 Task: Use Servo Movement 01 Effect in this video Movie B.mp4
Action: Mouse moved to (168, 110)
Screenshot: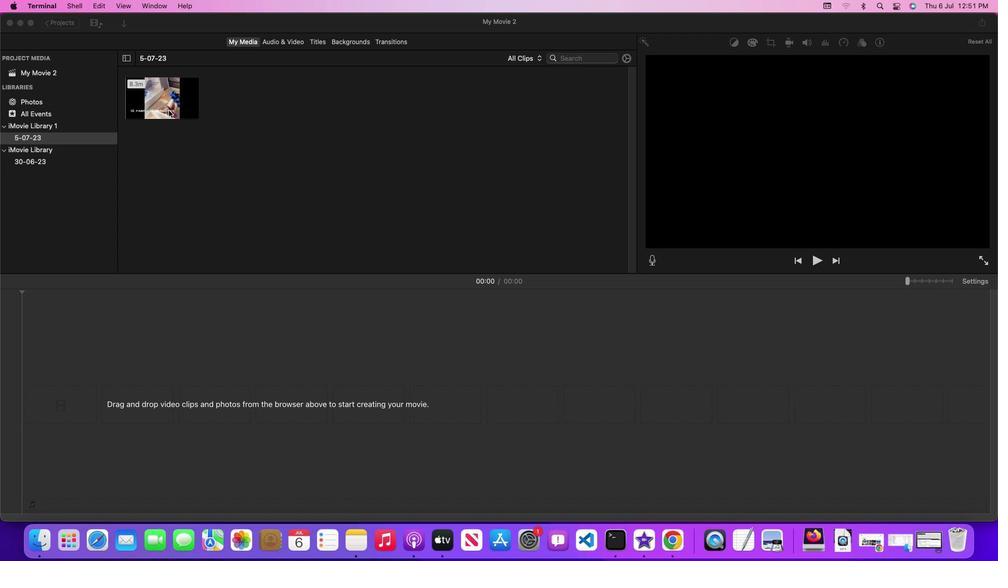 
Action: Mouse pressed left at (168, 110)
Screenshot: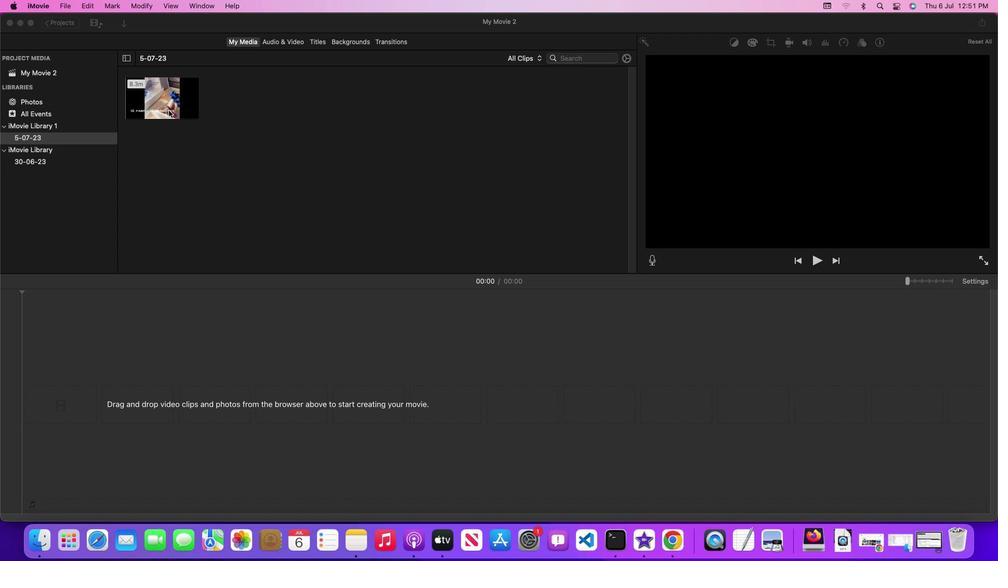 
Action: Mouse pressed left at (168, 110)
Screenshot: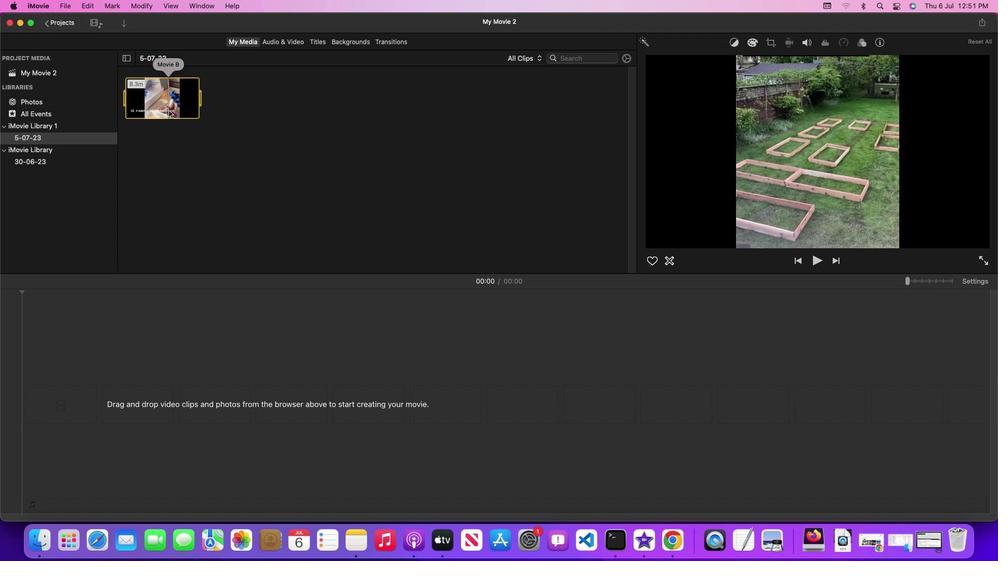 
Action: Mouse moved to (291, 40)
Screenshot: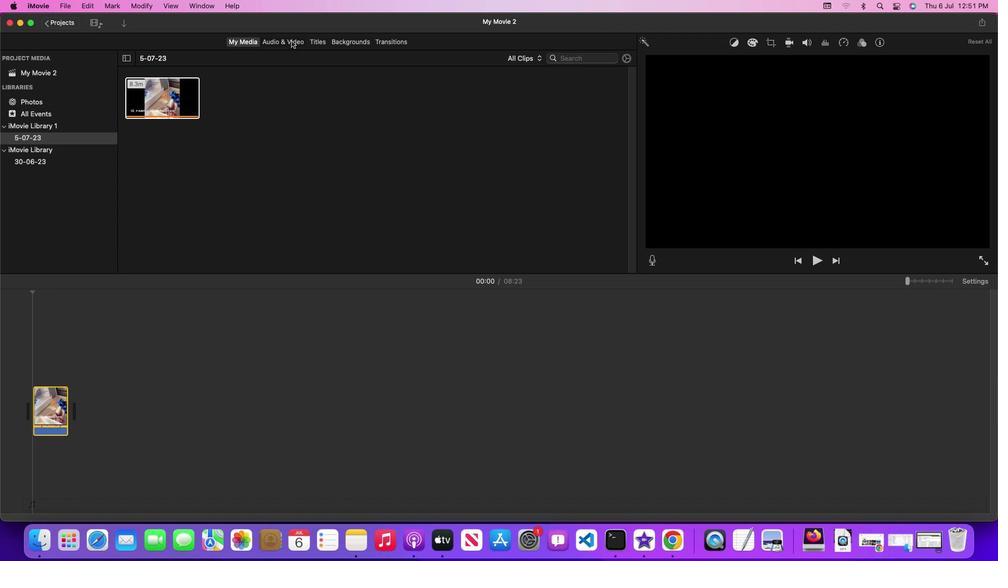 
Action: Mouse pressed left at (291, 40)
Screenshot: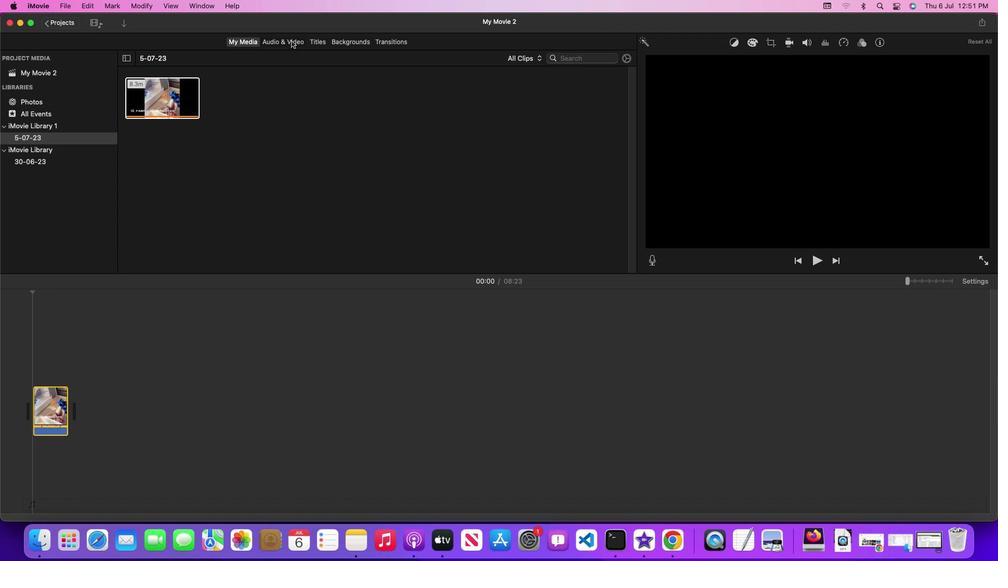 
Action: Mouse moved to (634, 139)
Screenshot: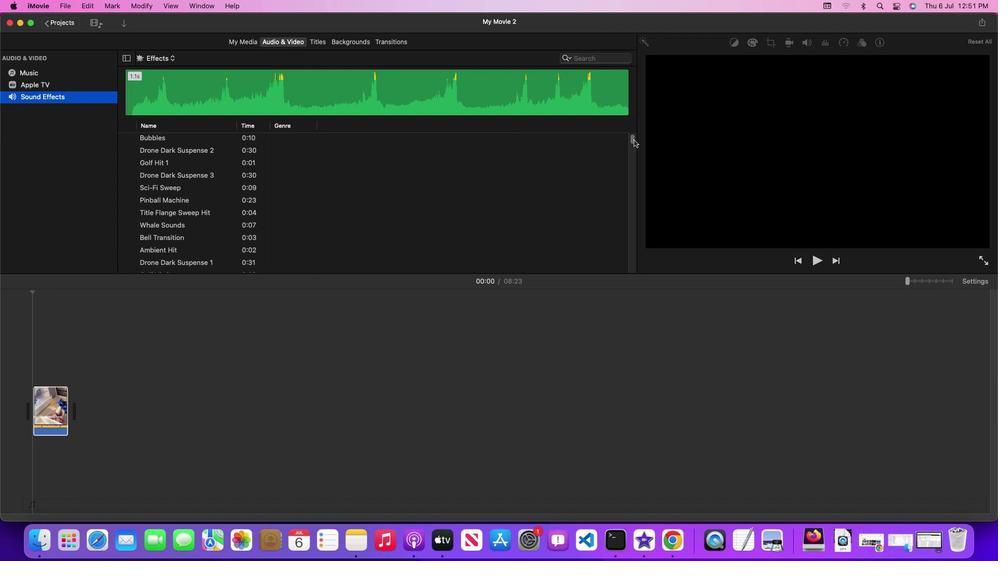 
Action: Mouse pressed left at (634, 139)
Screenshot: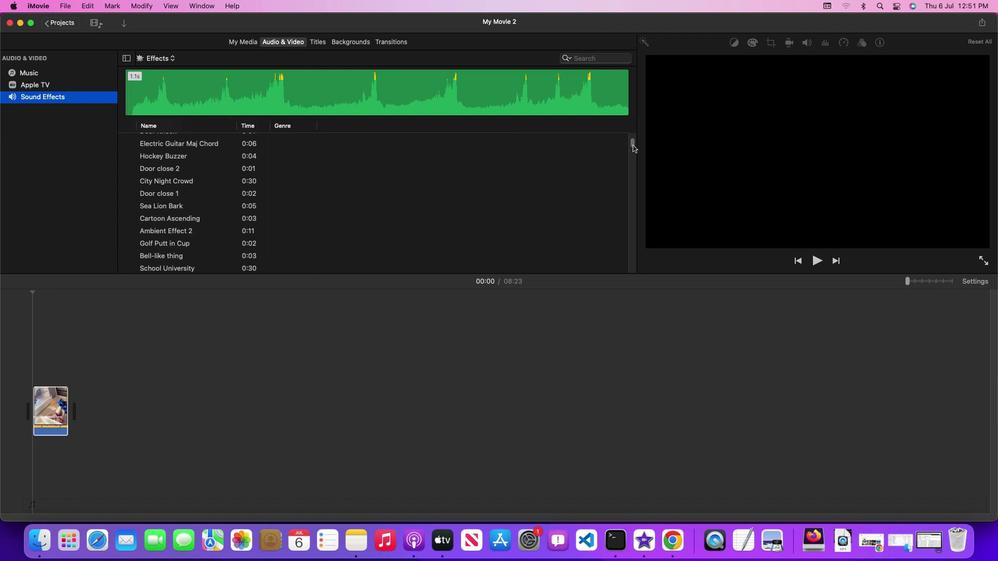 
Action: Mouse moved to (517, 214)
Screenshot: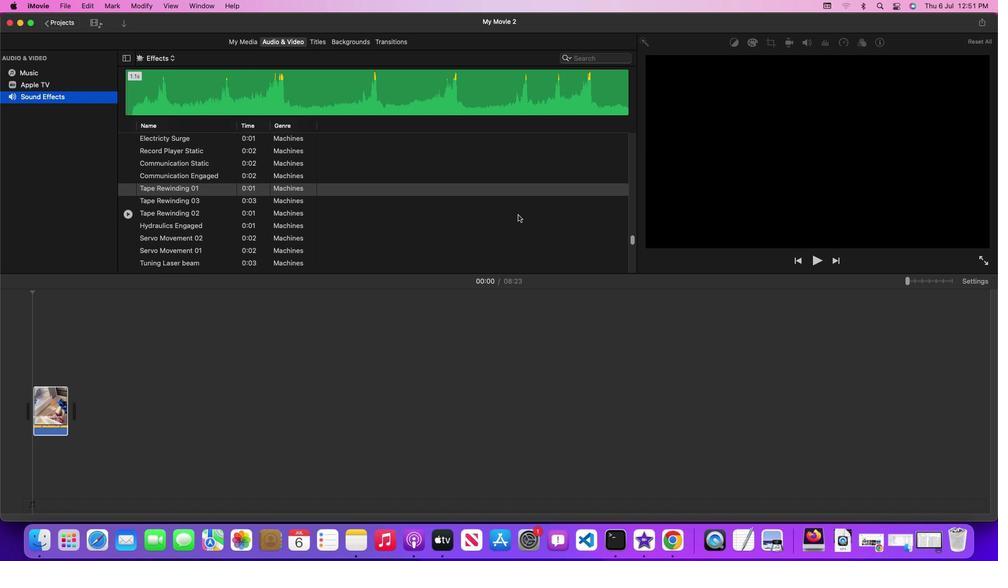 
Action: Mouse scrolled (517, 214) with delta (0, 0)
Screenshot: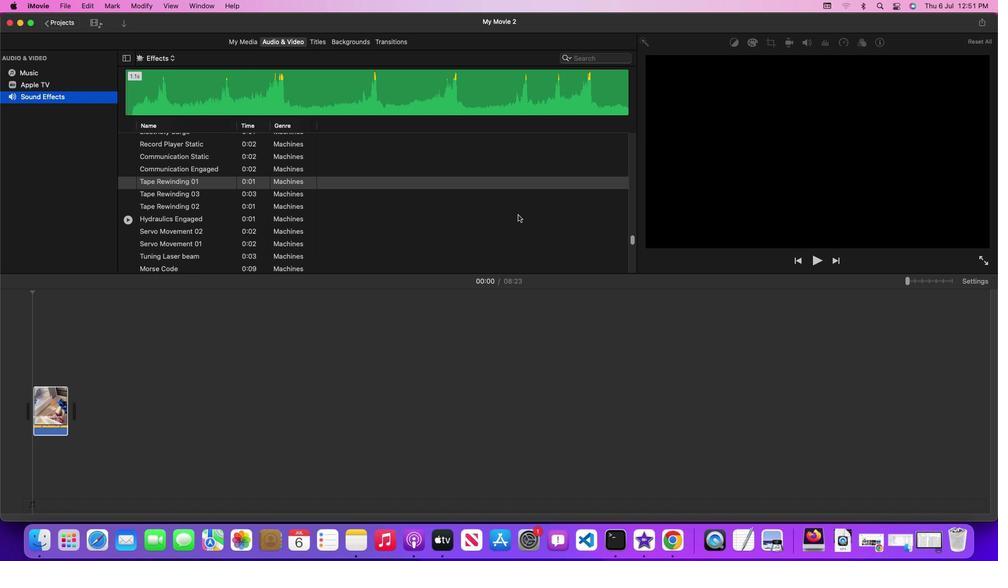 
Action: Mouse scrolled (517, 214) with delta (0, 0)
Screenshot: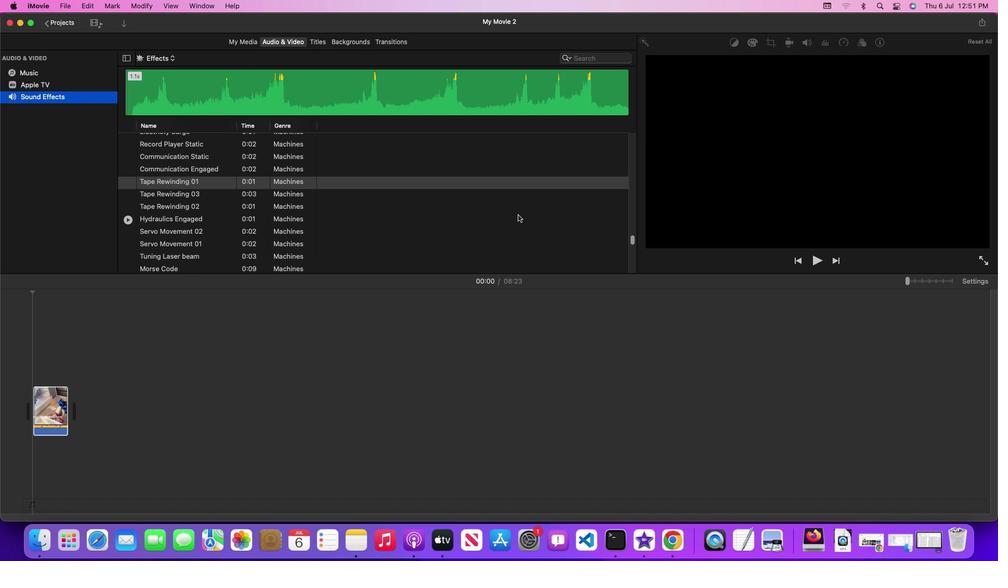 
Action: Mouse scrolled (517, 214) with delta (0, 0)
Screenshot: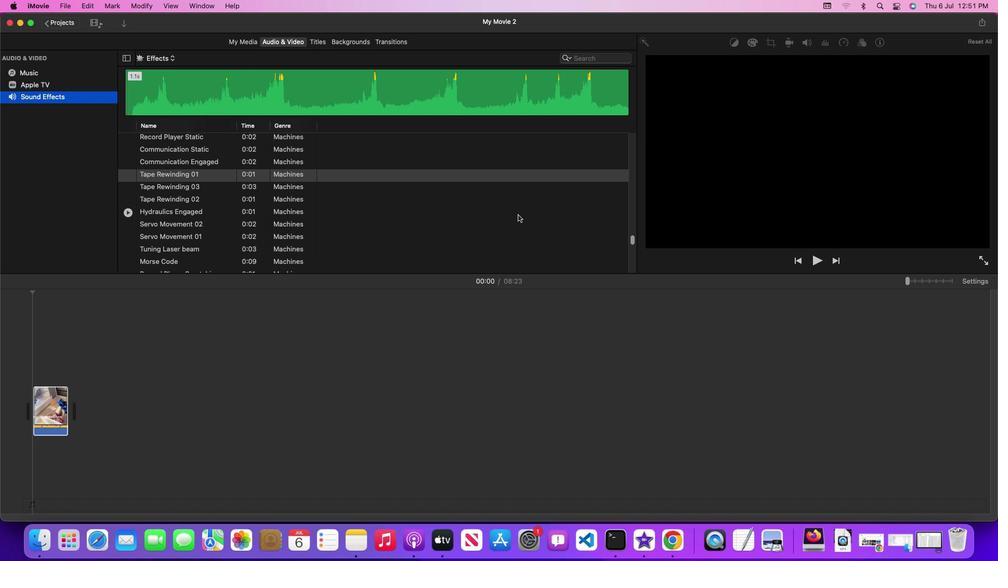 
Action: Mouse scrolled (517, 214) with delta (0, 0)
Screenshot: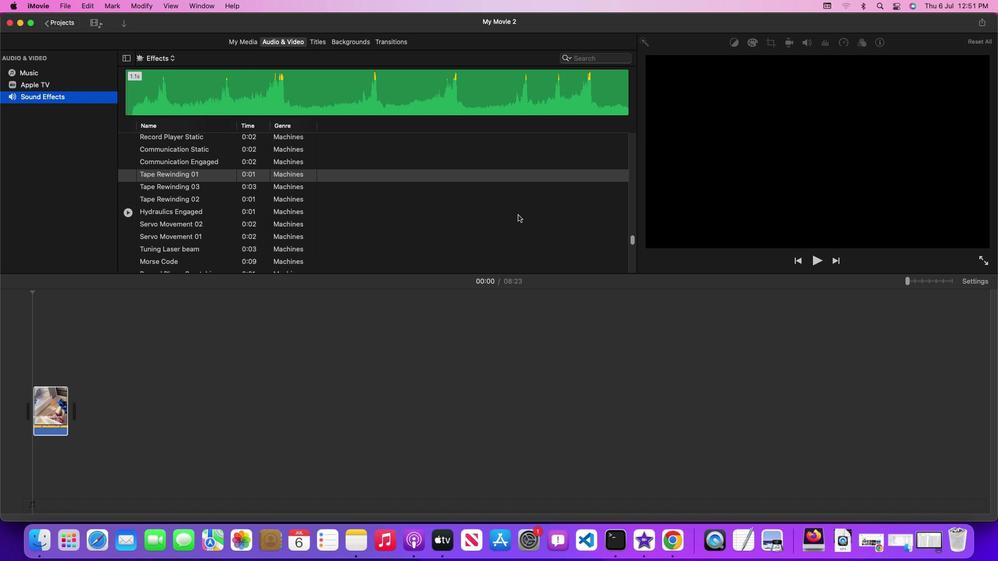 
Action: Mouse scrolled (517, 214) with delta (0, 0)
Screenshot: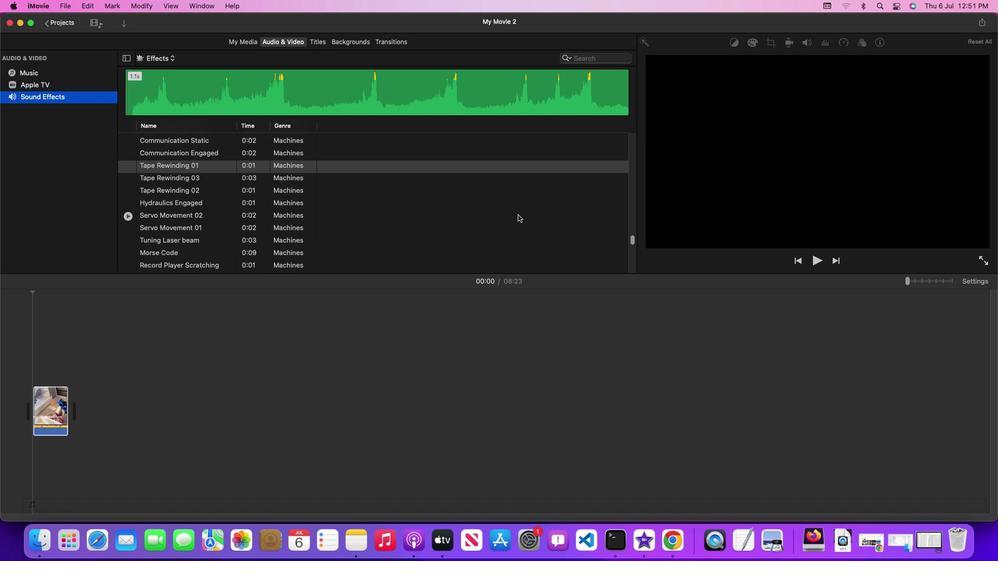 
Action: Mouse scrolled (517, 214) with delta (0, 0)
Screenshot: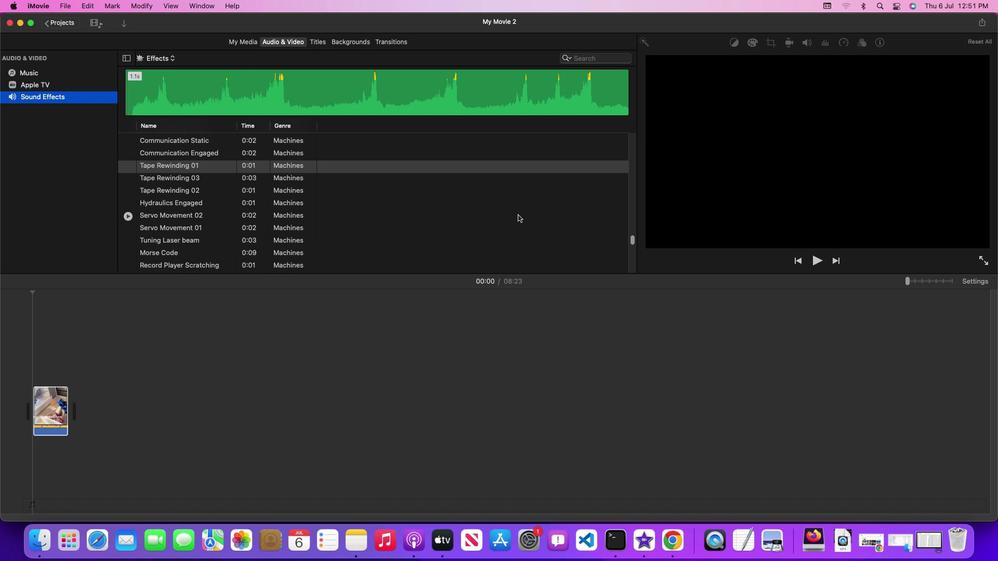 
Action: Mouse scrolled (517, 214) with delta (0, 0)
Screenshot: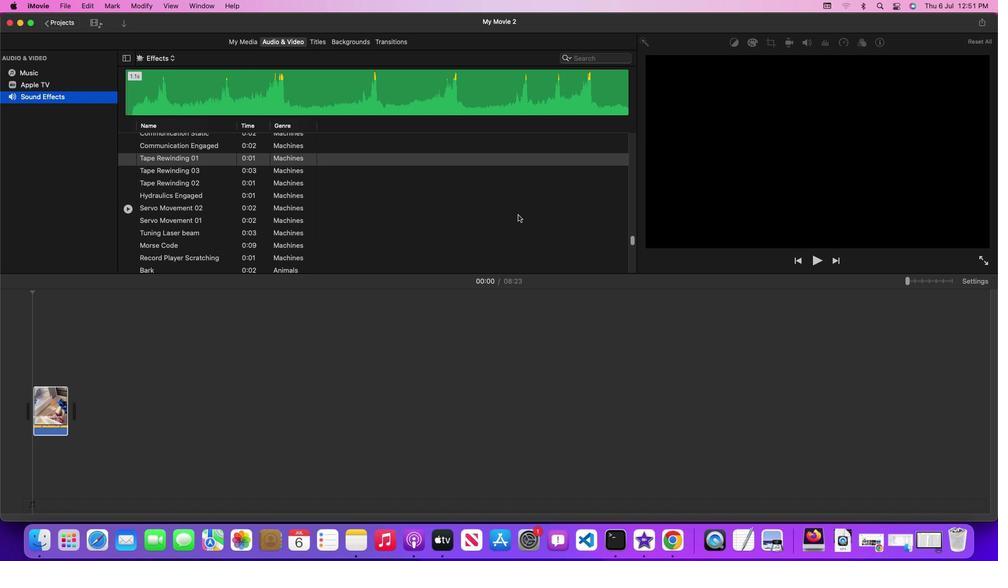 
Action: Mouse scrolled (517, 214) with delta (0, 0)
Screenshot: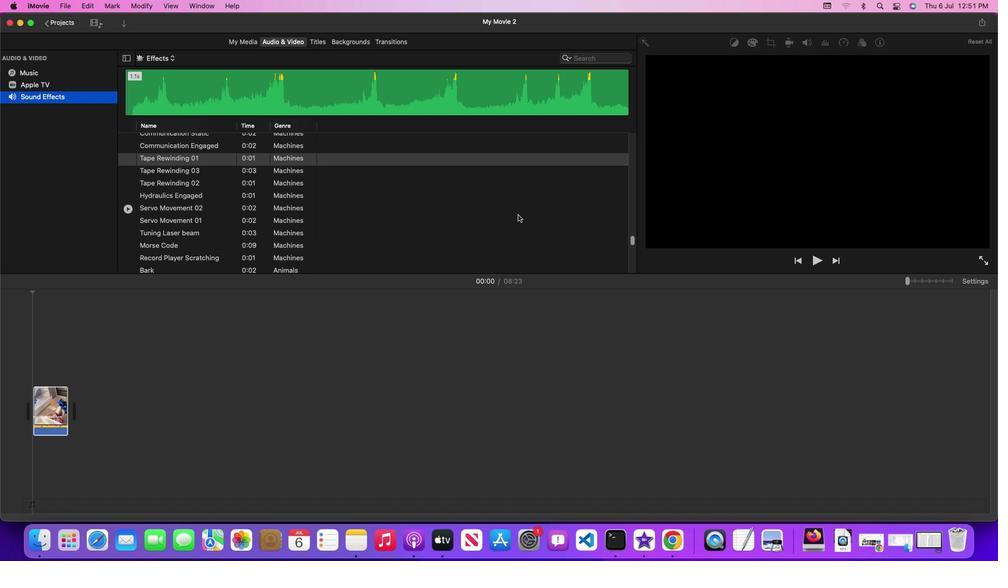 
Action: Mouse scrolled (517, 214) with delta (0, 0)
Screenshot: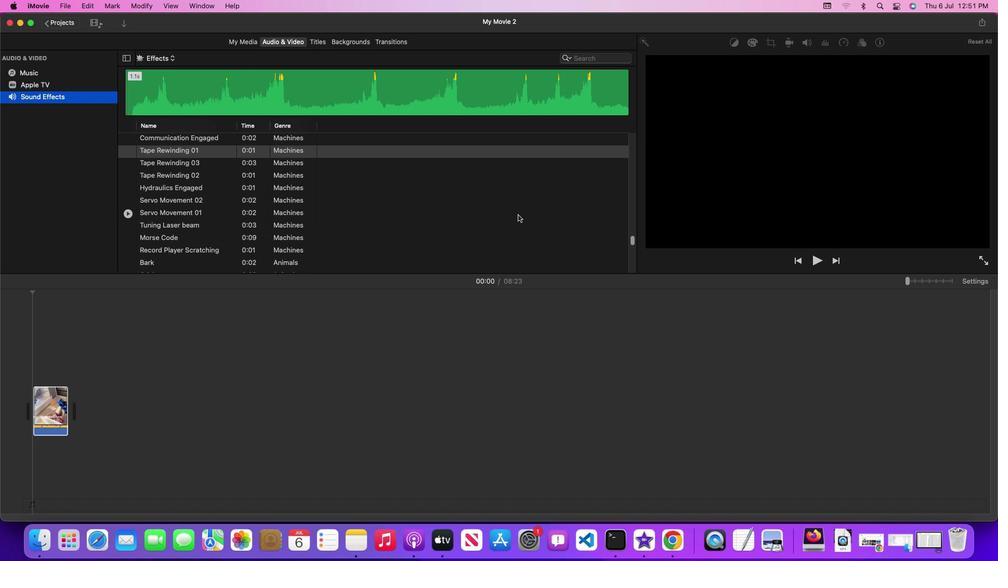 
Action: Mouse scrolled (517, 214) with delta (0, 0)
Screenshot: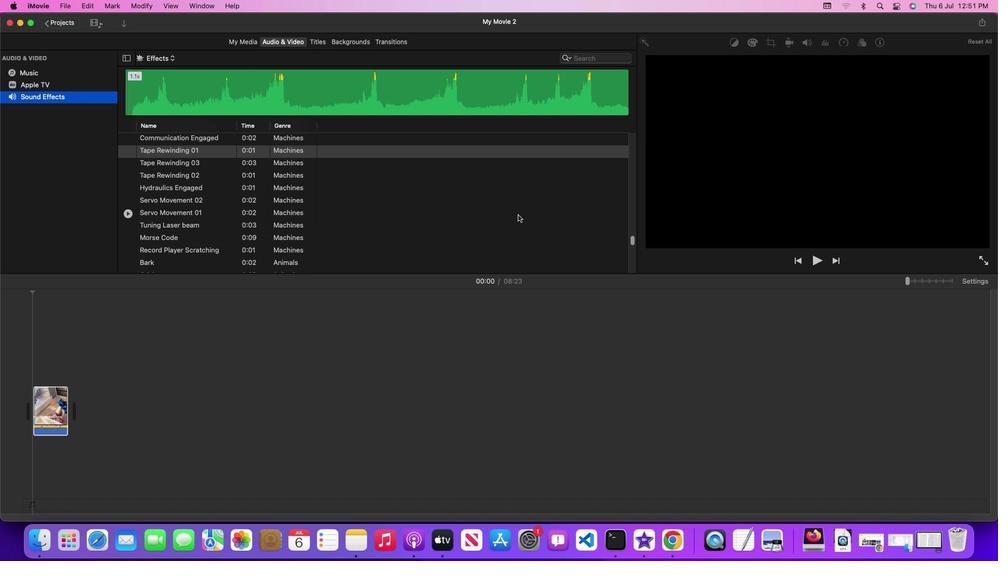 
Action: Mouse moved to (287, 212)
Screenshot: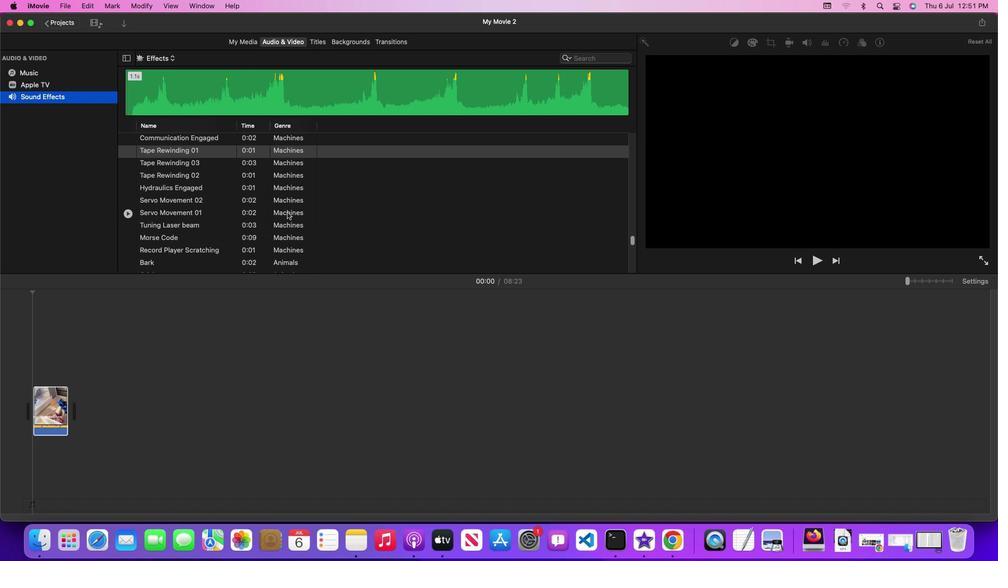 
Action: Mouse pressed left at (287, 212)
Screenshot: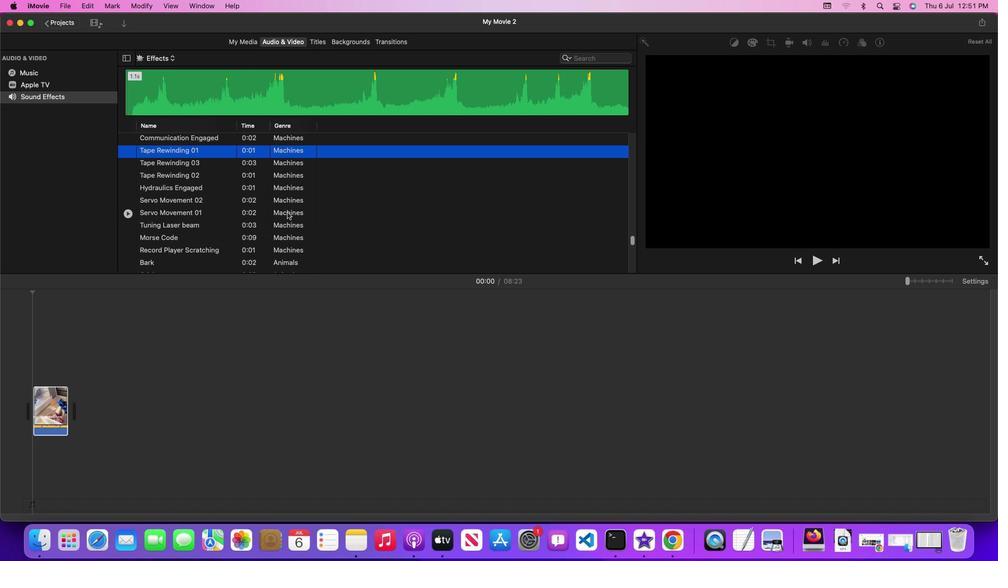 
Action: Mouse moved to (294, 213)
Screenshot: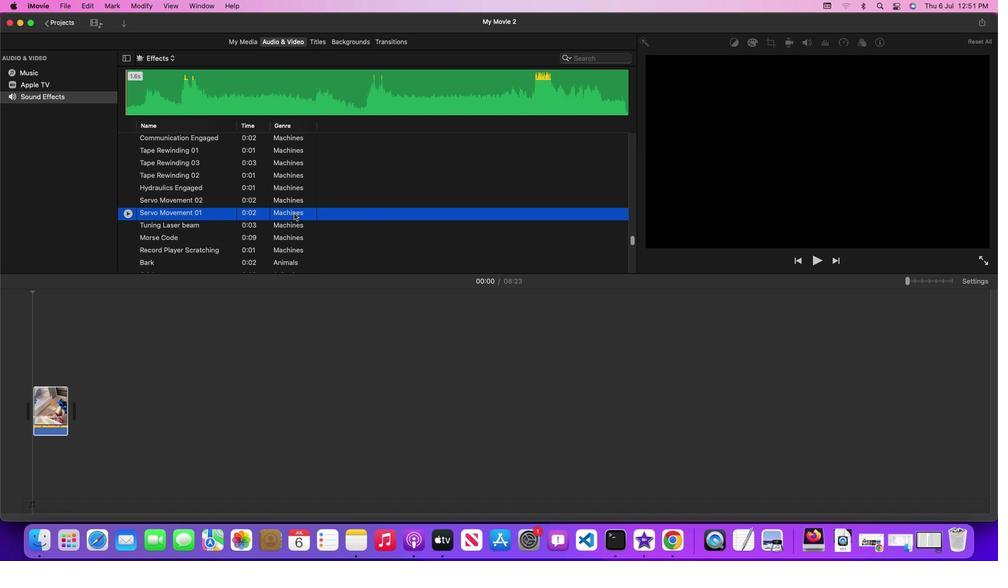 
Action: Mouse pressed left at (294, 213)
Screenshot: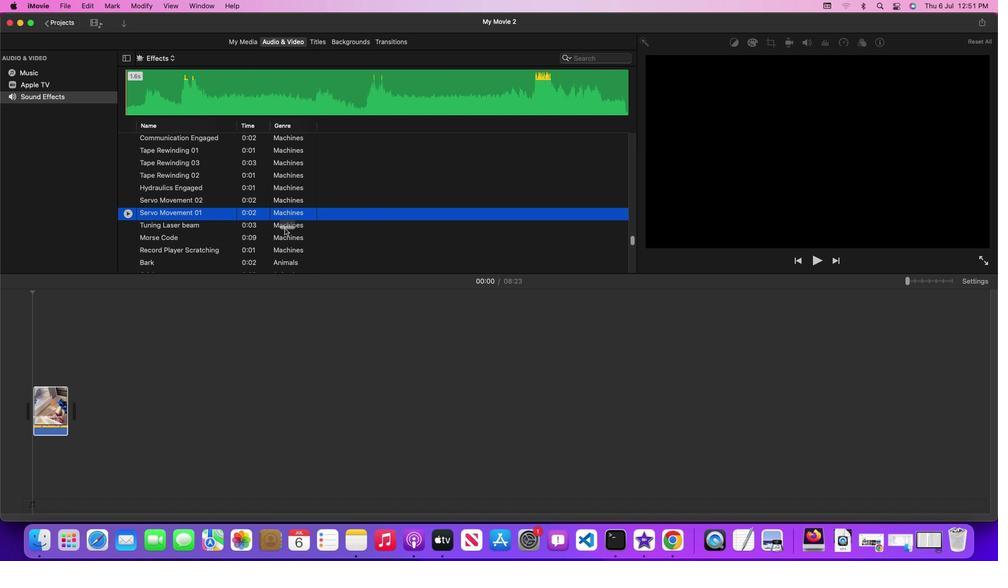 
Action: Mouse moved to (191, 394)
Screenshot: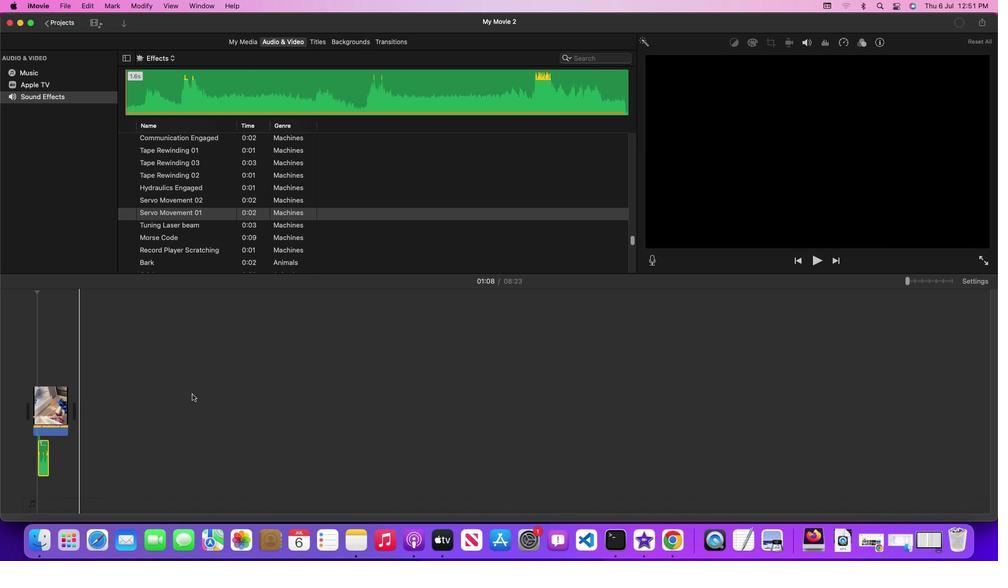 
